 Task: Create a sub task Release to Production / Go Live for the task  Develop a new online platform for job postings and applications in the project AgileRevolution , assign it to team member softage.2@softage.net and update the status of the sub task to  Off Track , set the priority of the sub task to High
Action: Mouse moved to (54, 270)
Screenshot: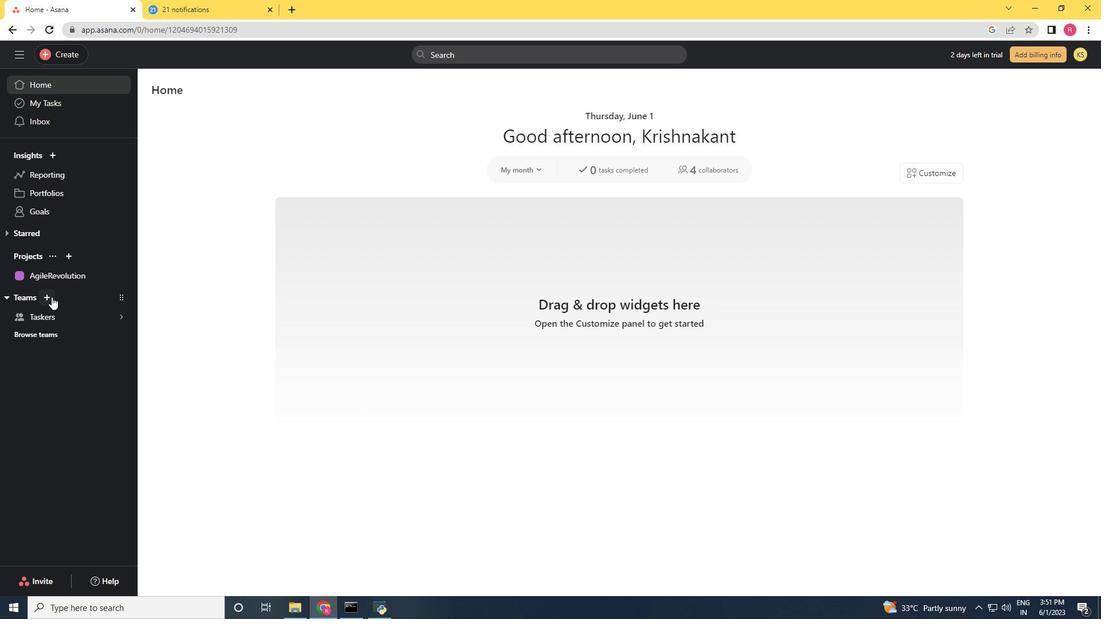 
Action: Mouse pressed left at (54, 270)
Screenshot: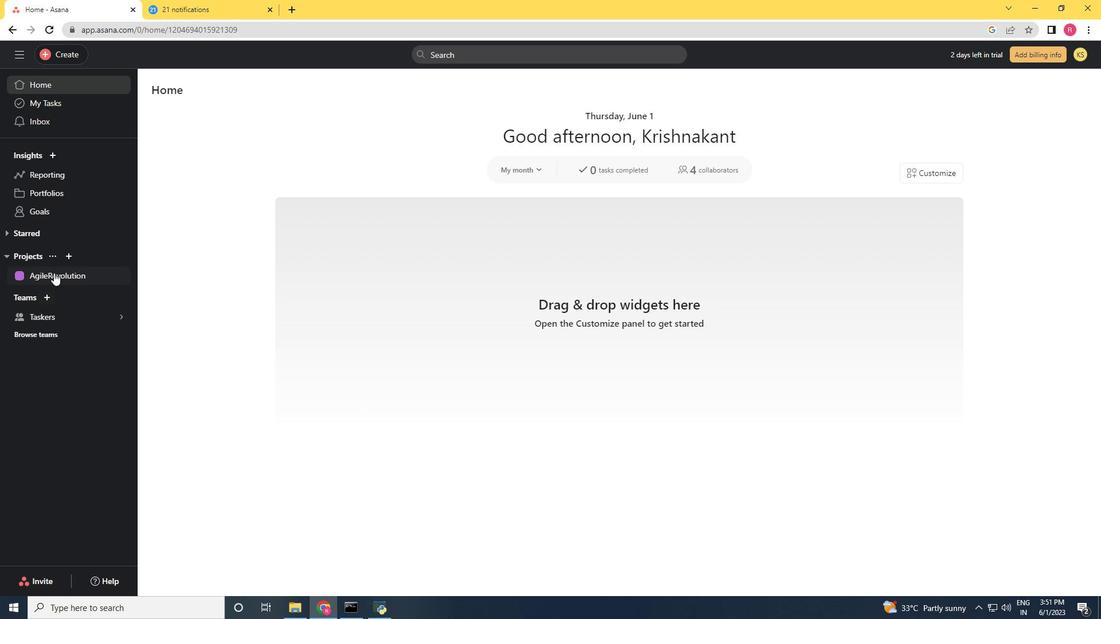 
Action: Mouse moved to (532, 251)
Screenshot: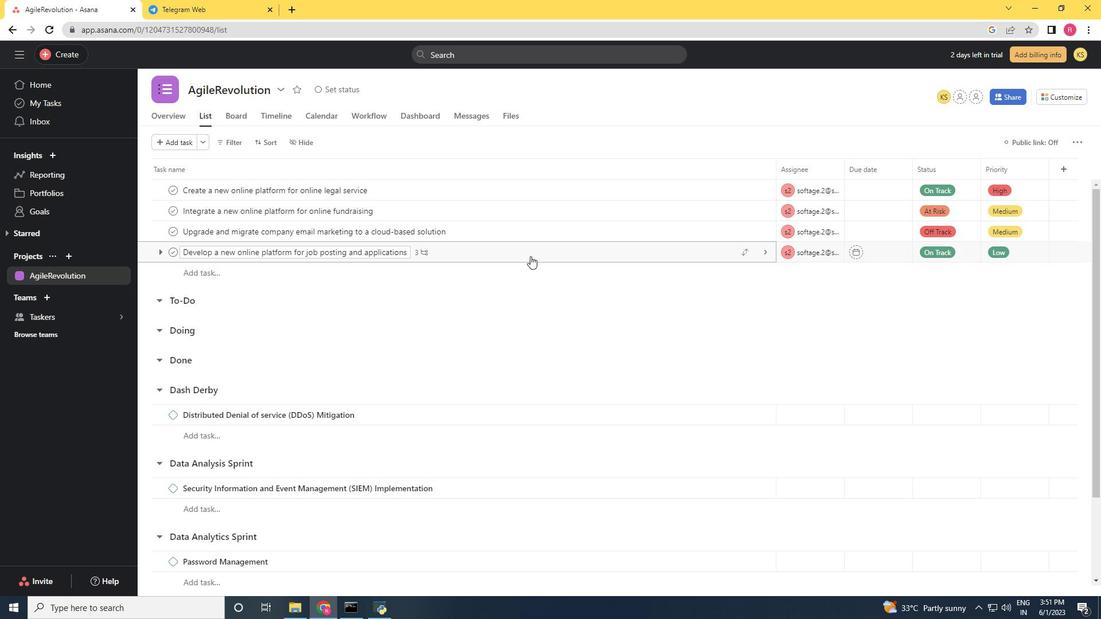
Action: Mouse pressed left at (532, 251)
Screenshot: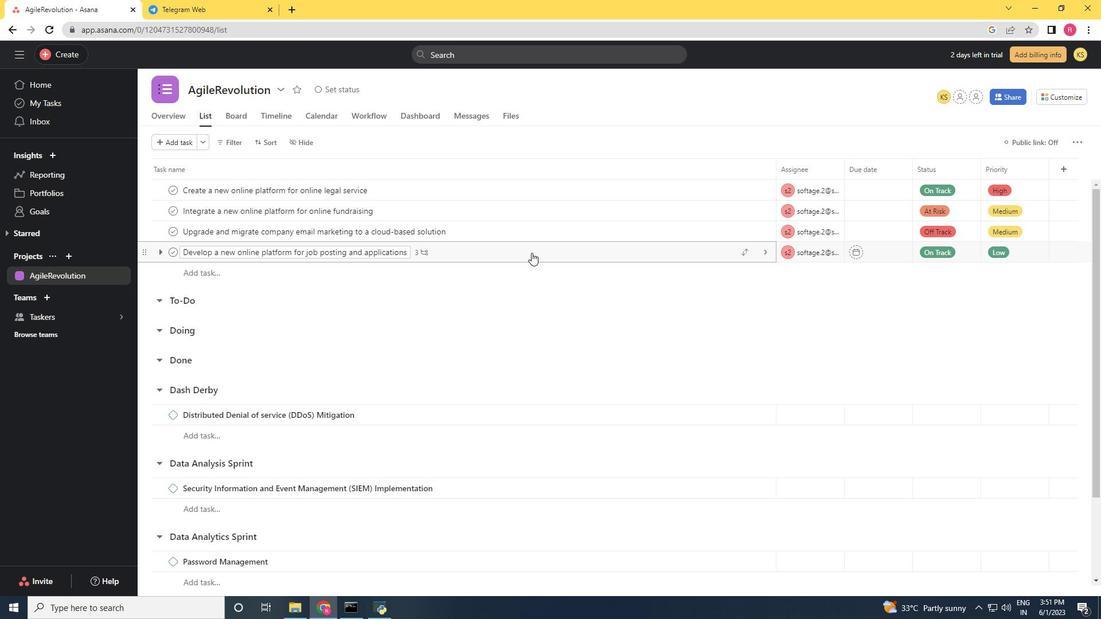 
Action: Mouse moved to (841, 280)
Screenshot: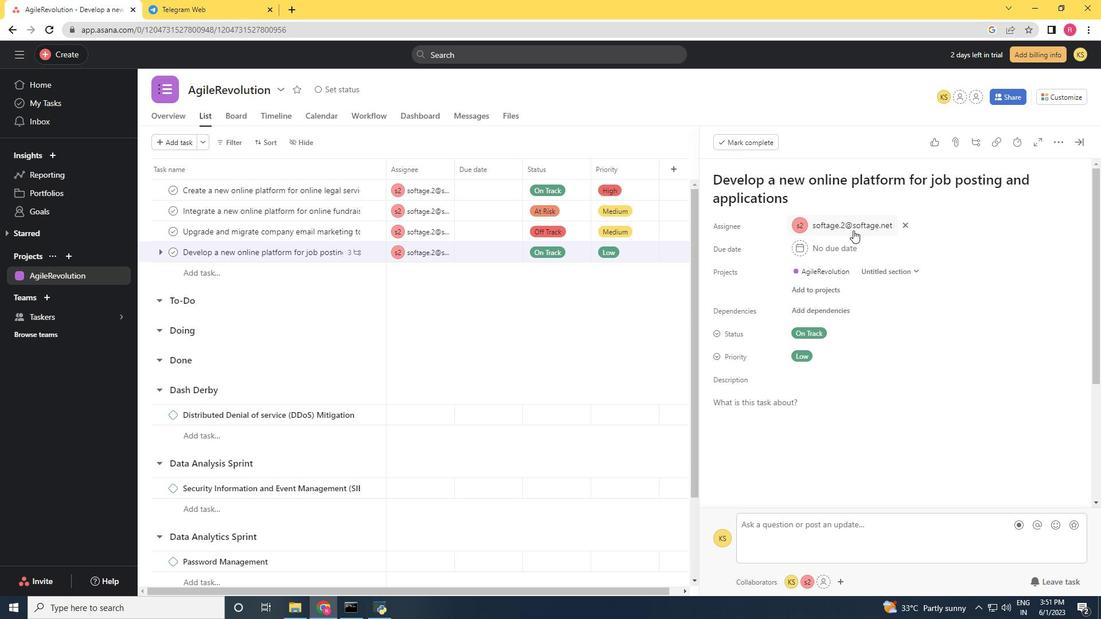 
Action: Mouse scrolled (841, 279) with delta (0, 0)
Screenshot: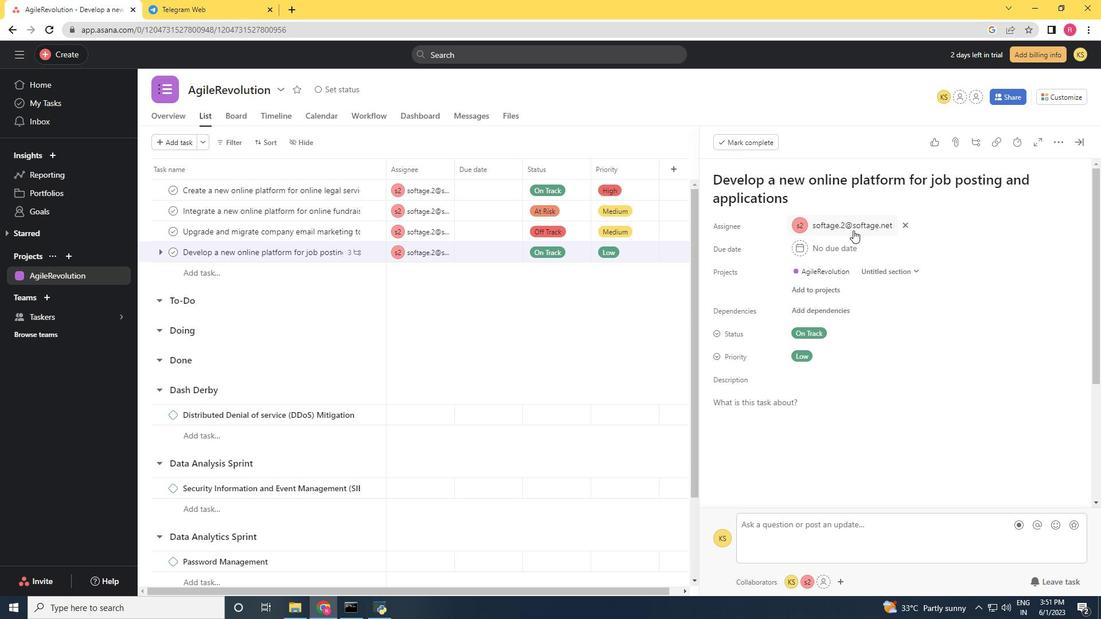 
Action: Mouse moved to (841, 283)
Screenshot: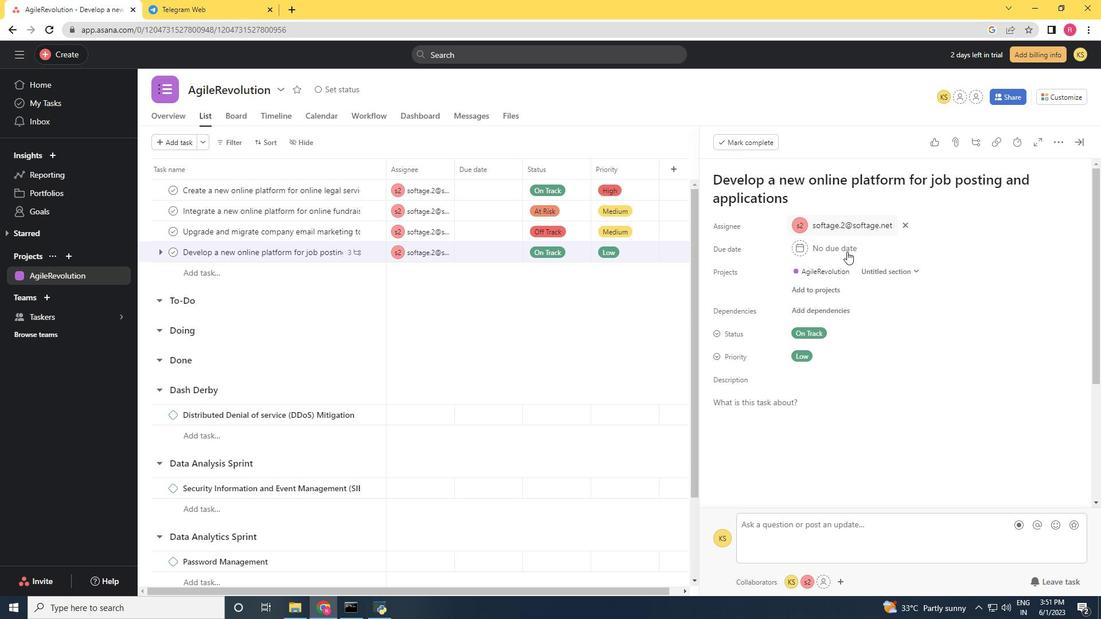 
Action: Mouse scrolled (841, 282) with delta (0, 0)
Screenshot: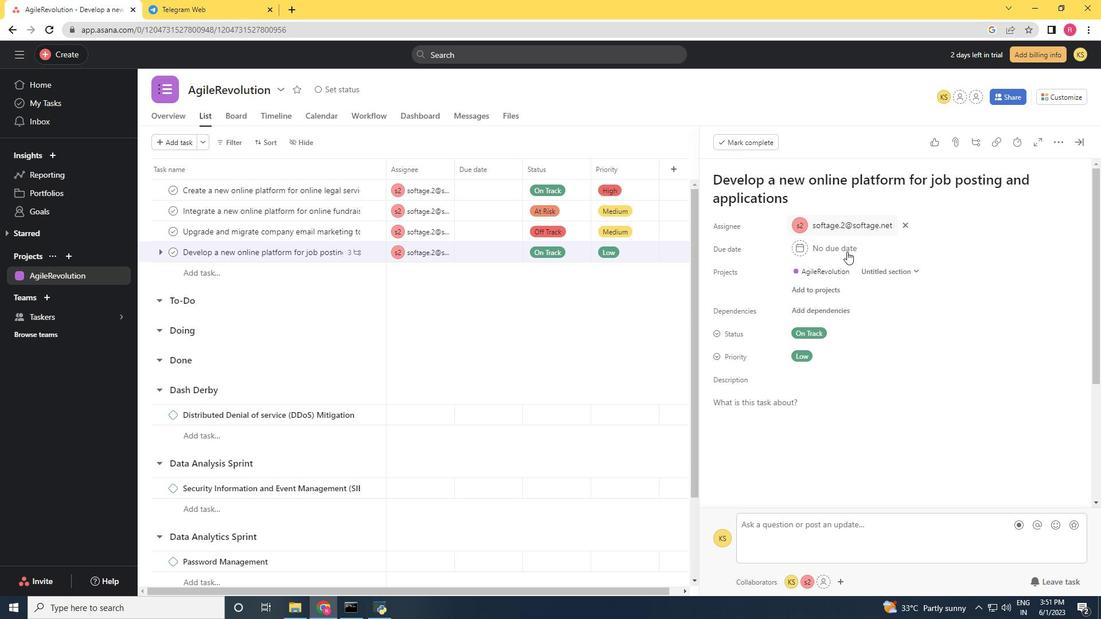 
Action: Mouse scrolled (841, 282) with delta (0, 0)
Screenshot: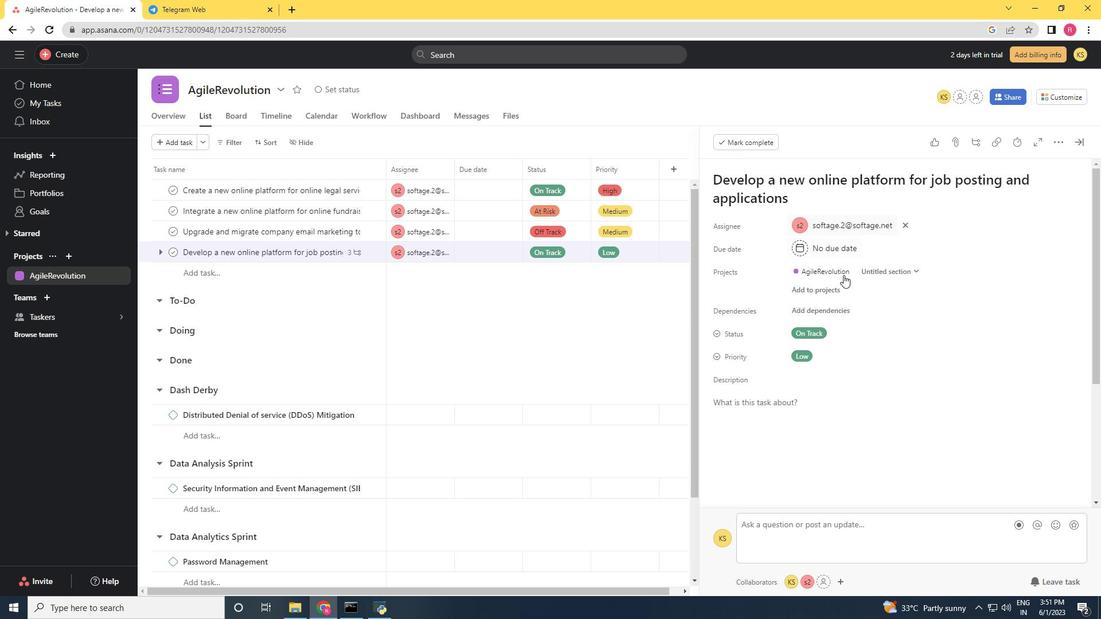 
Action: Mouse moved to (743, 429)
Screenshot: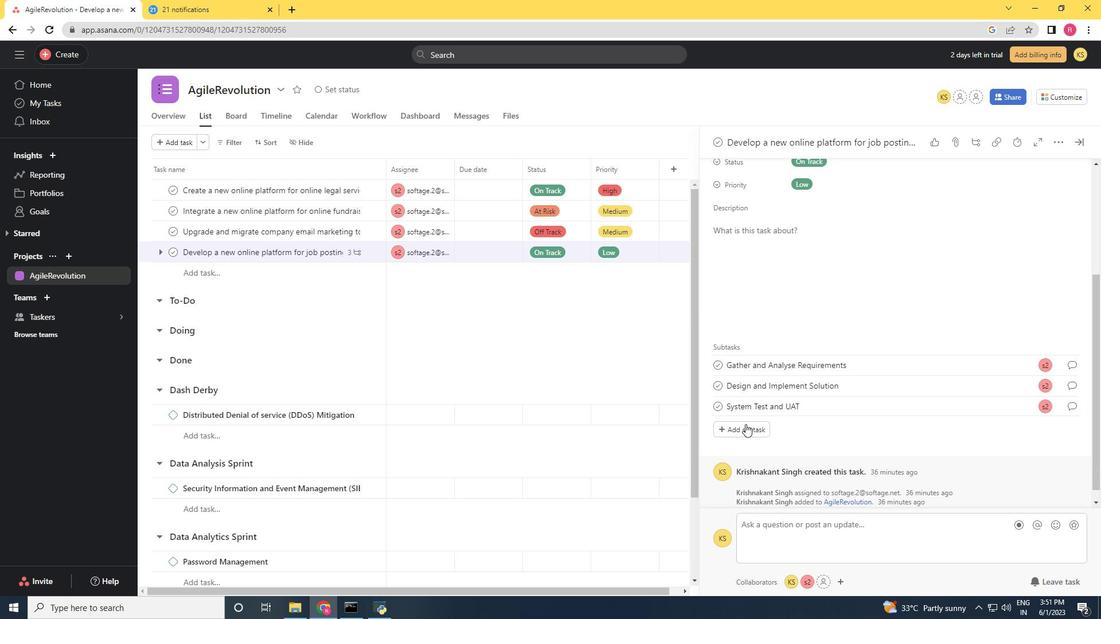 
Action: Mouse pressed left at (743, 429)
Screenshot: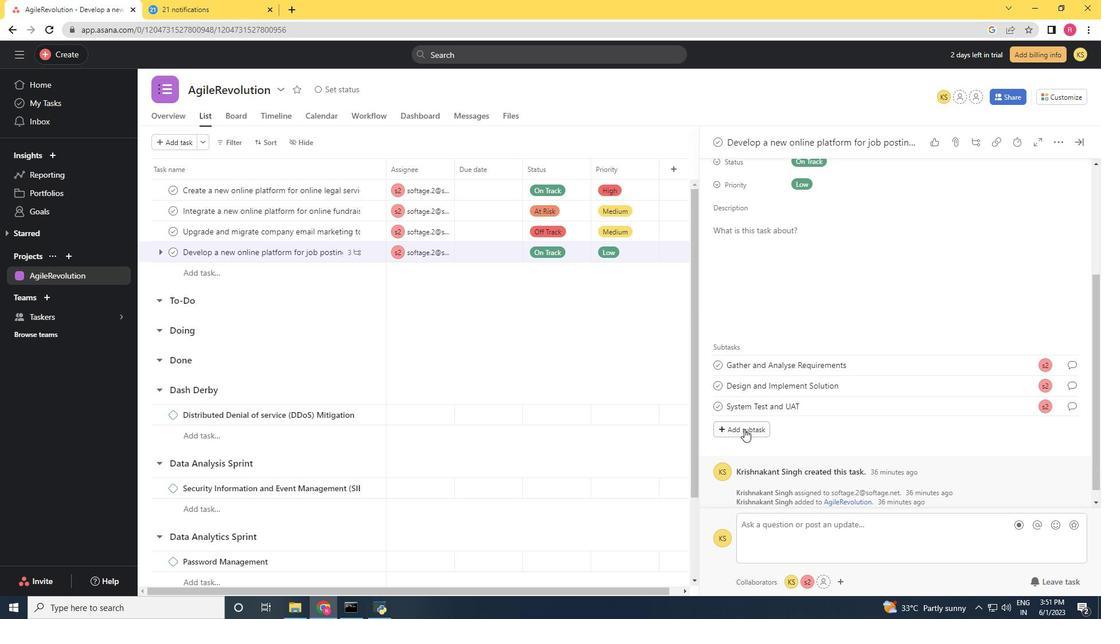 
Action: Mouse moved to (743, 428)
Screenshot: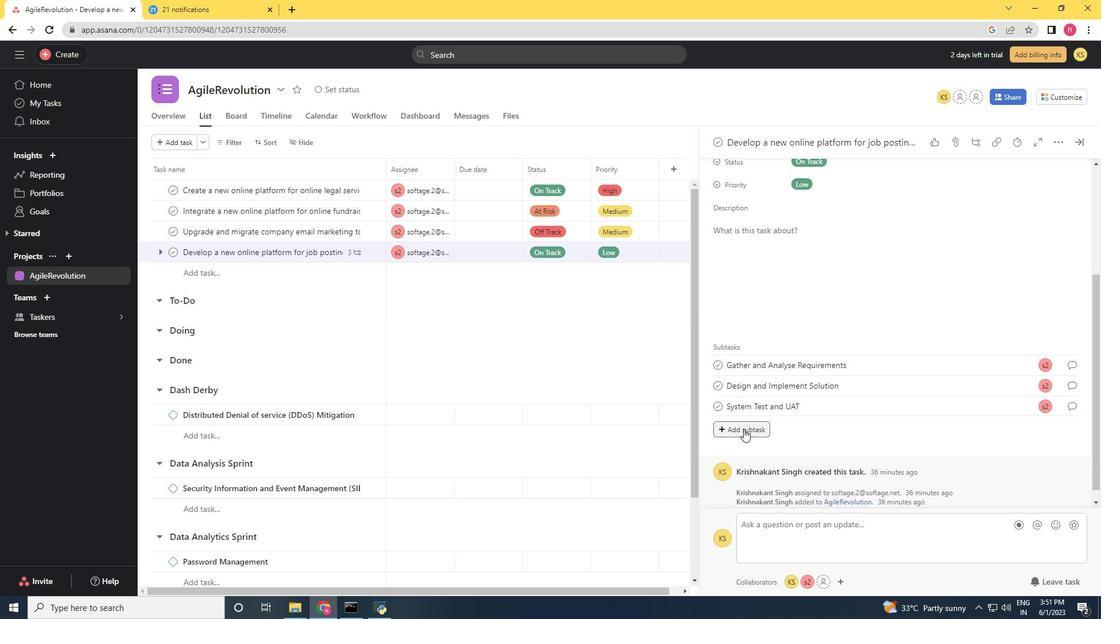 
Action: Key pressed <Key.shift>Release<Key.space>to<Key.space><Key.shift>Production<Key.space>/<Key.space><Key.shift>Go<Key.space><Key.shift>Live
Screenshot: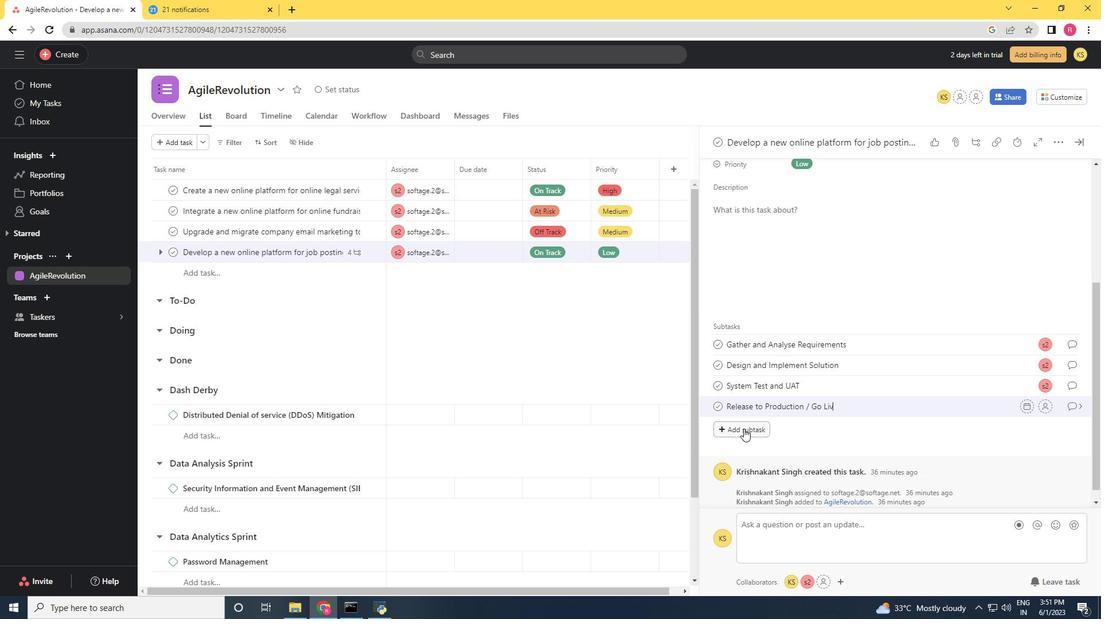 
Action: Mouse moved to (1042, 407)
Screenshot: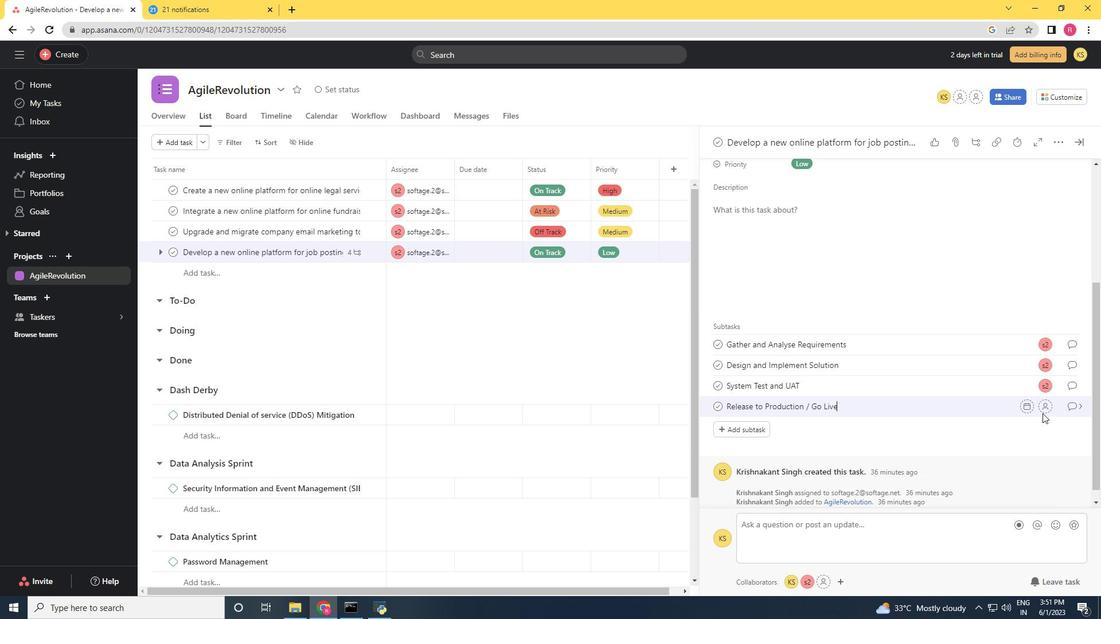 
Action: Mouse pressed left at (1042, 407)
Screenshot: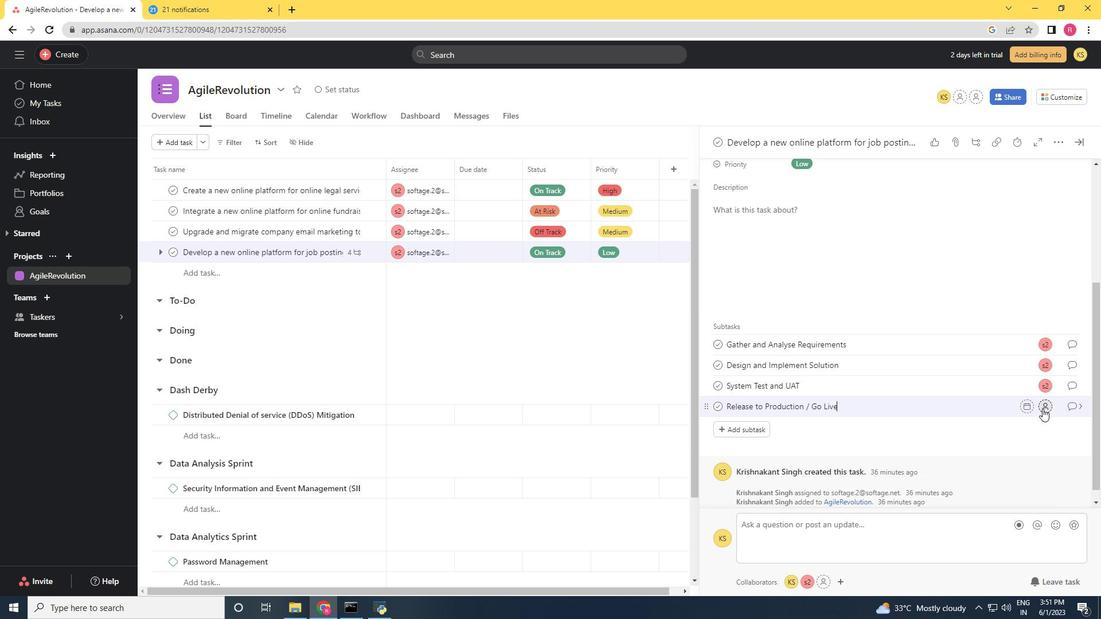 
Action: Mouse moved to (1035, 410)
Screenshot: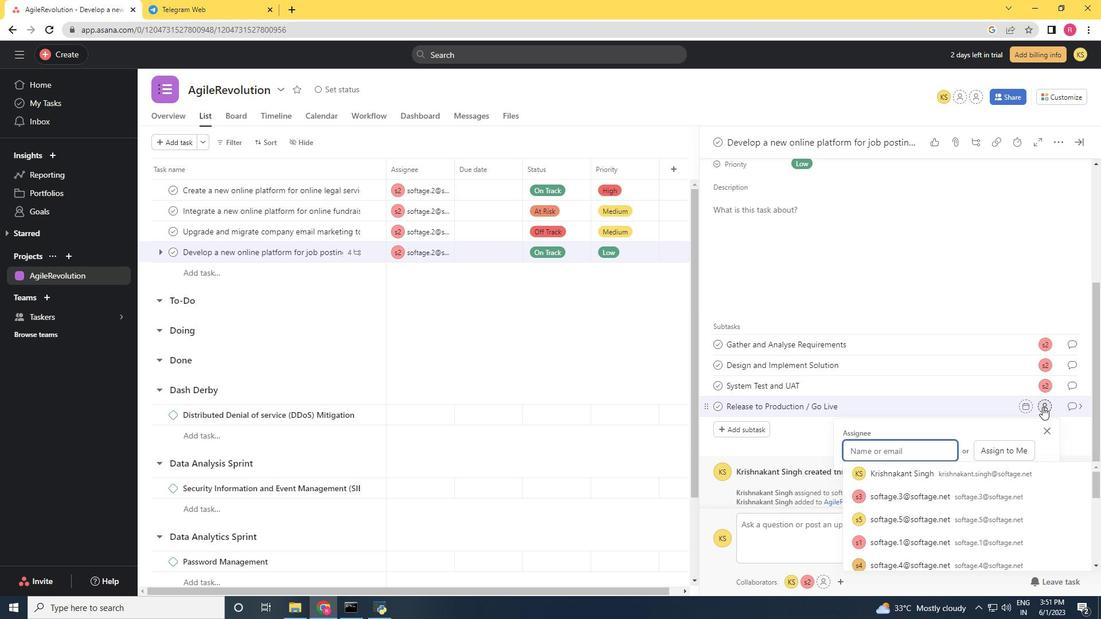 
Action: Key pressed s
Screenshot: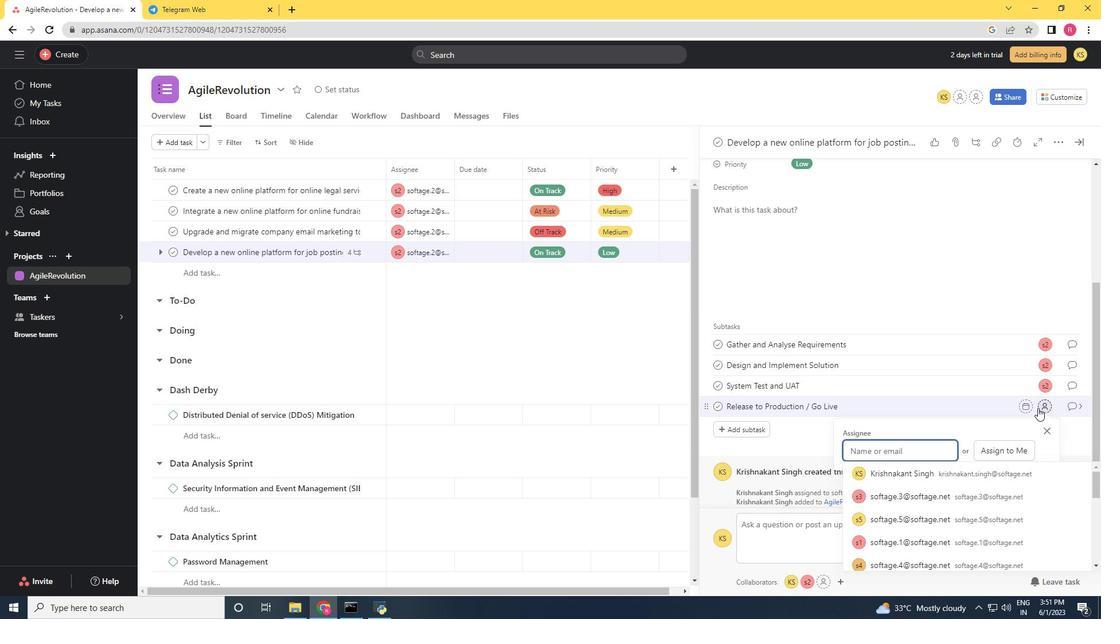 
Action: Mouse moved to (1035, 410)
Screenshot: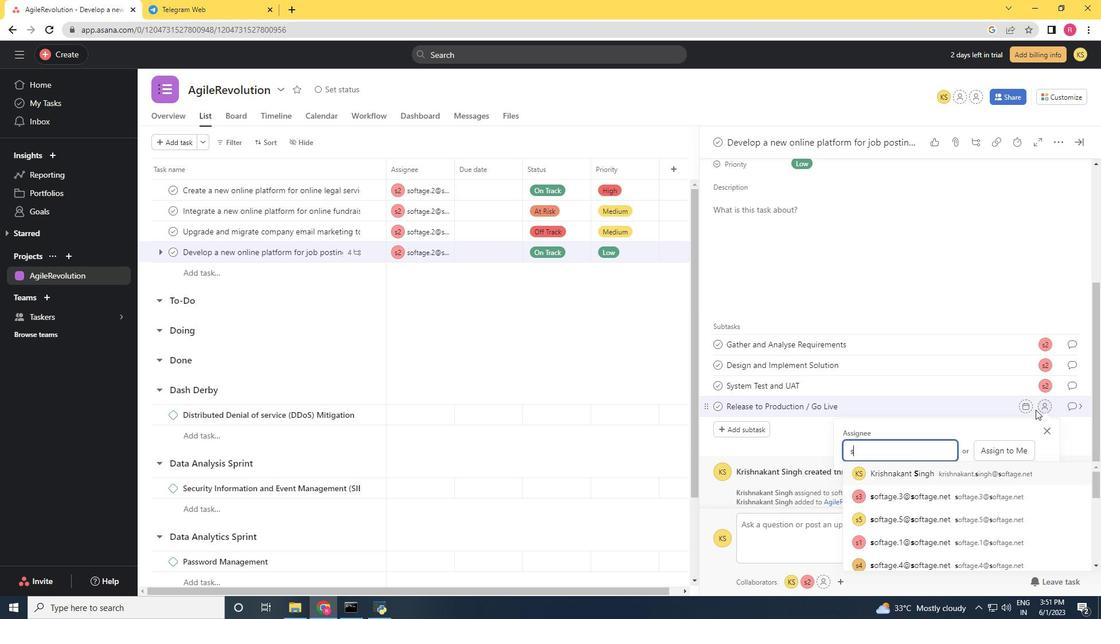 
Action: Key pressed oftag
Screenshot: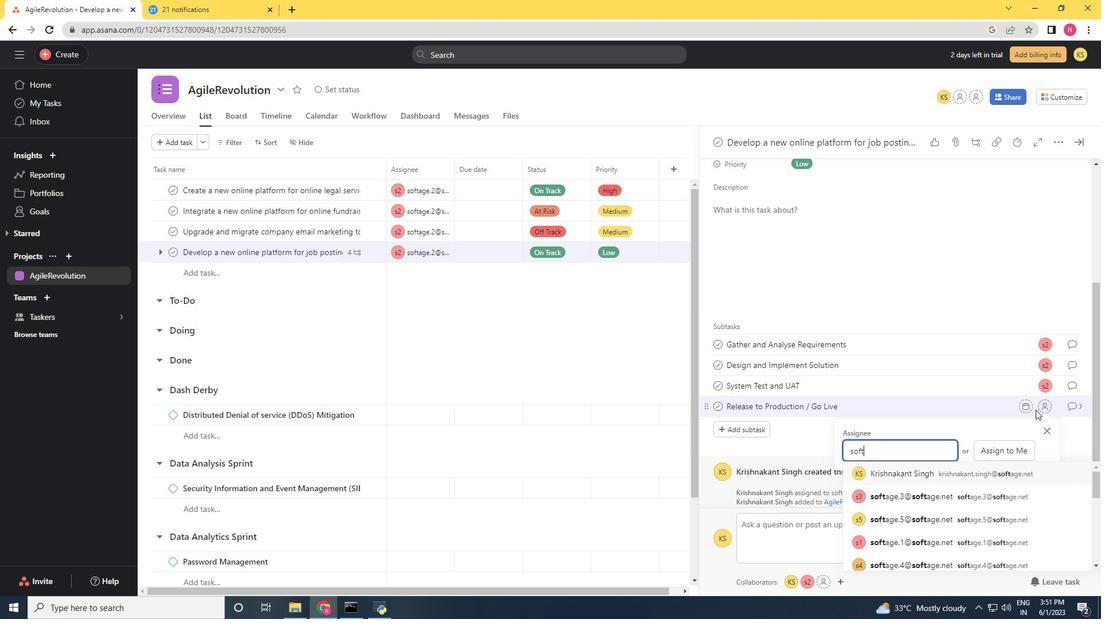 
Action: Mouse moved to (1035, 410)
Screenshot: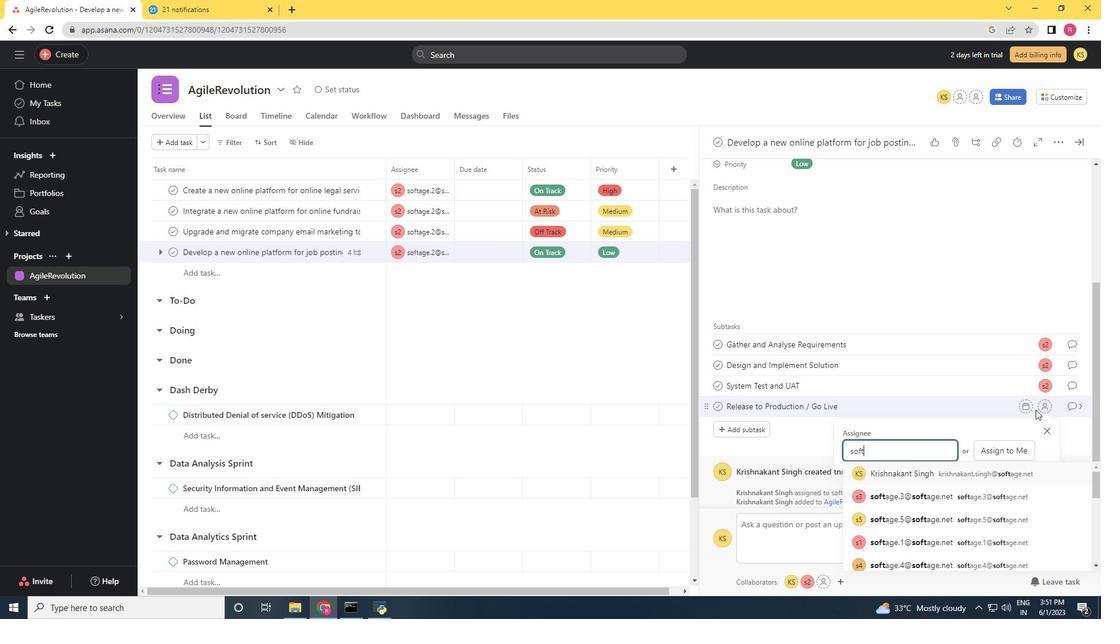 
Action: Key pressed e.2<Key.shift>@softage.net
Screenshot: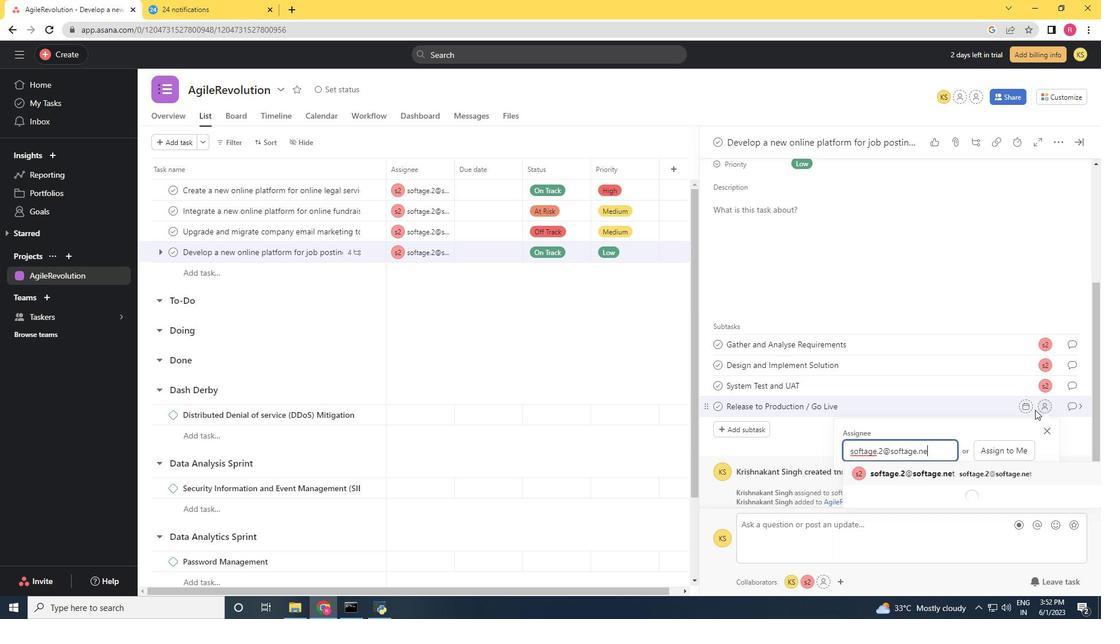 
Action: Mouse moved to (989, 466)
Screenshot: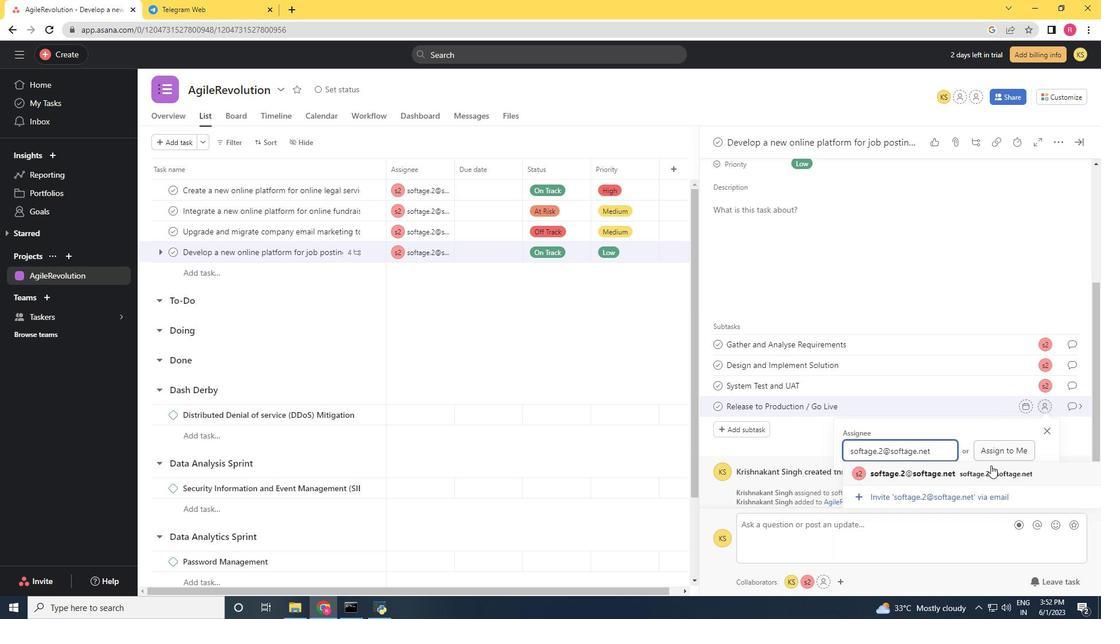 
Action: Mouse pressed left at (989, 466)
Screenshot: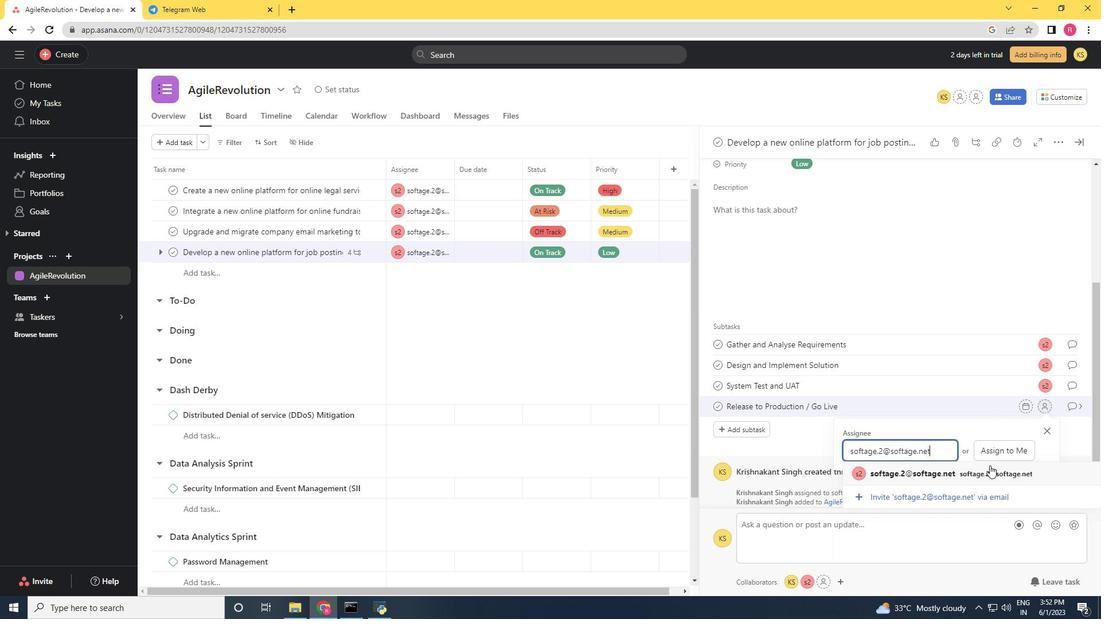 
Action: Mouse moved to (1072, 403)
Screenshot: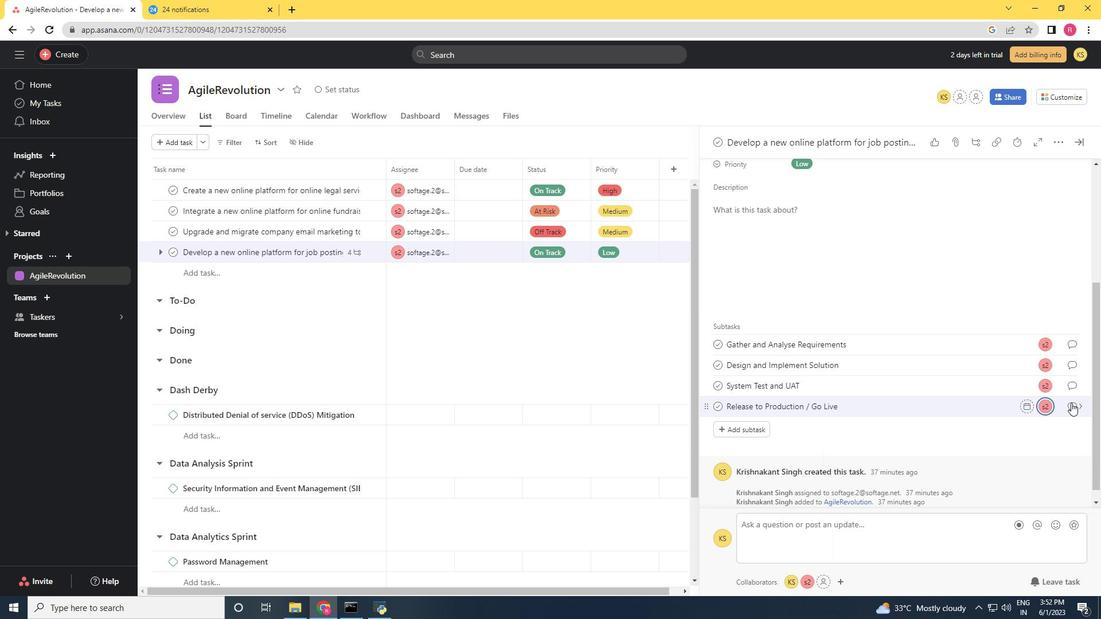 
Action: Mouse pressed left at (1072, 403)
Screenshot: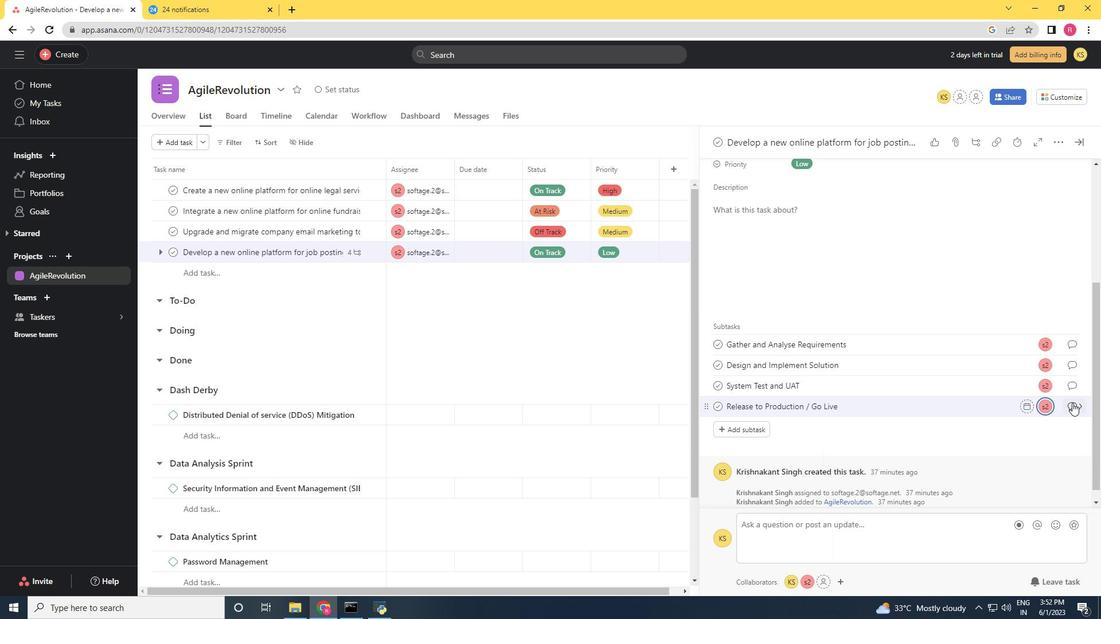 
Action: Mouse moved to (781, 301)
Screenshot: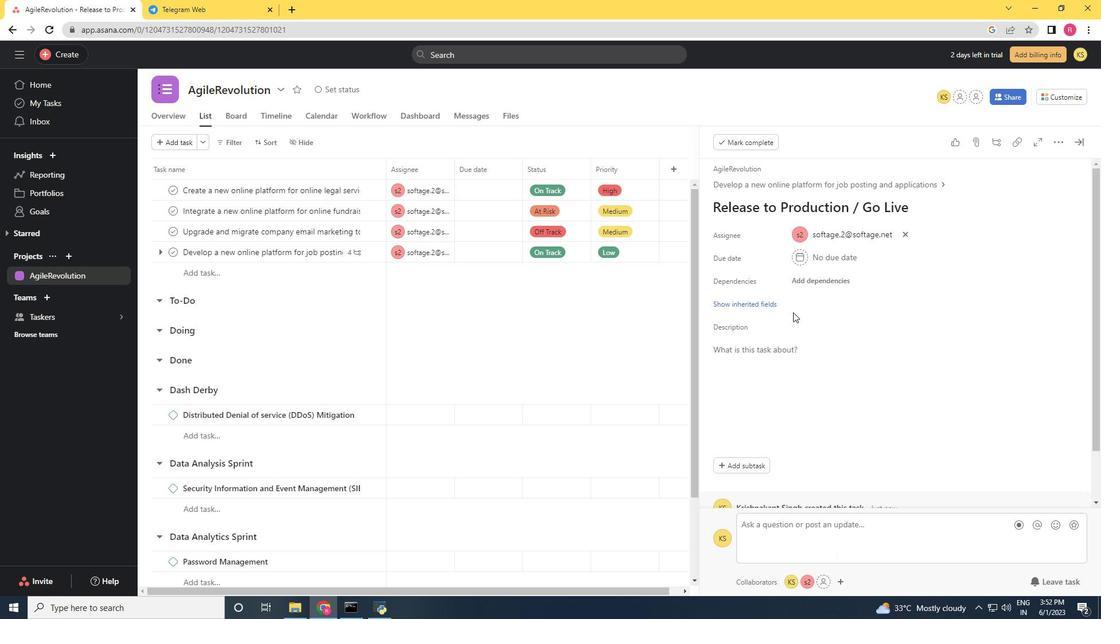 
Action: Mouse pressed left at (781, 301)
Screenshot: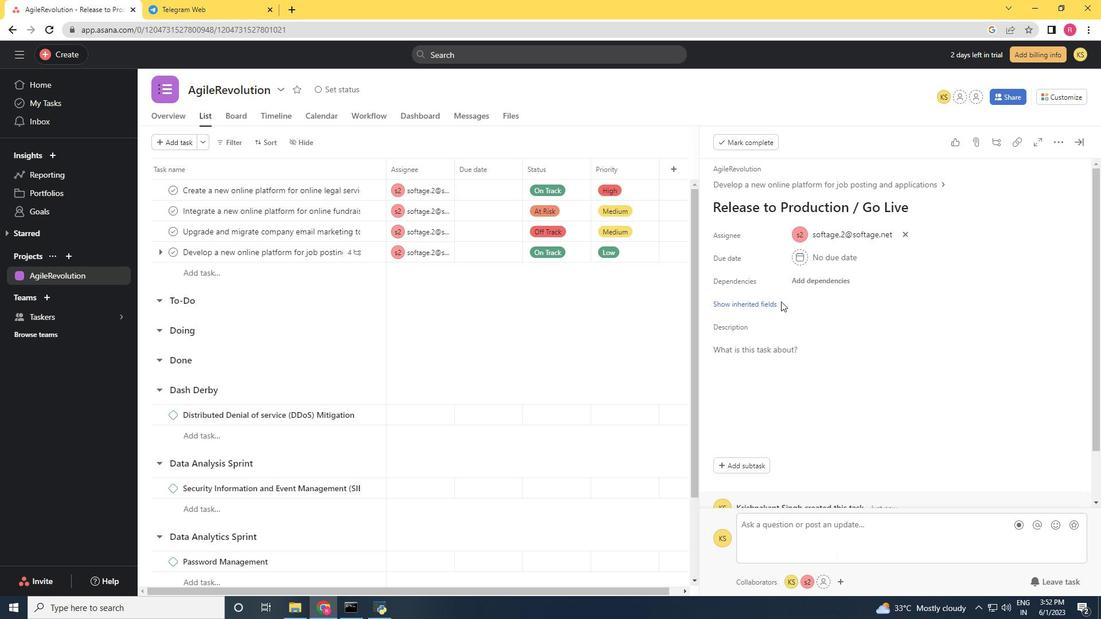 
Action: Mouse moved to (771, 302)
Screenshot: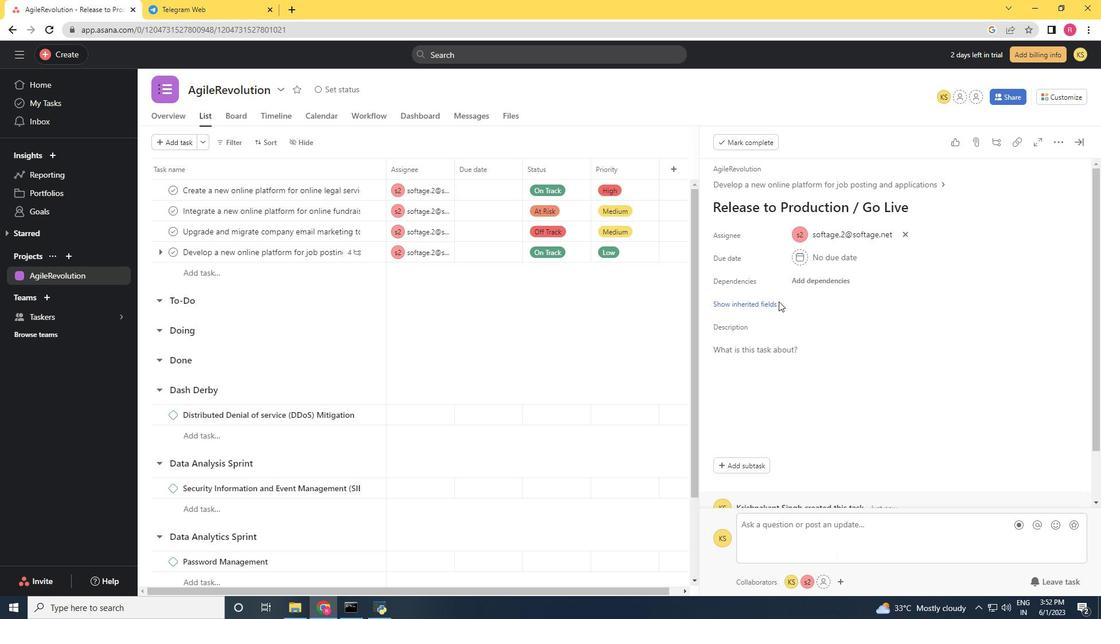 
Action: Mouse pressed left at (771, 302)
Screenshot: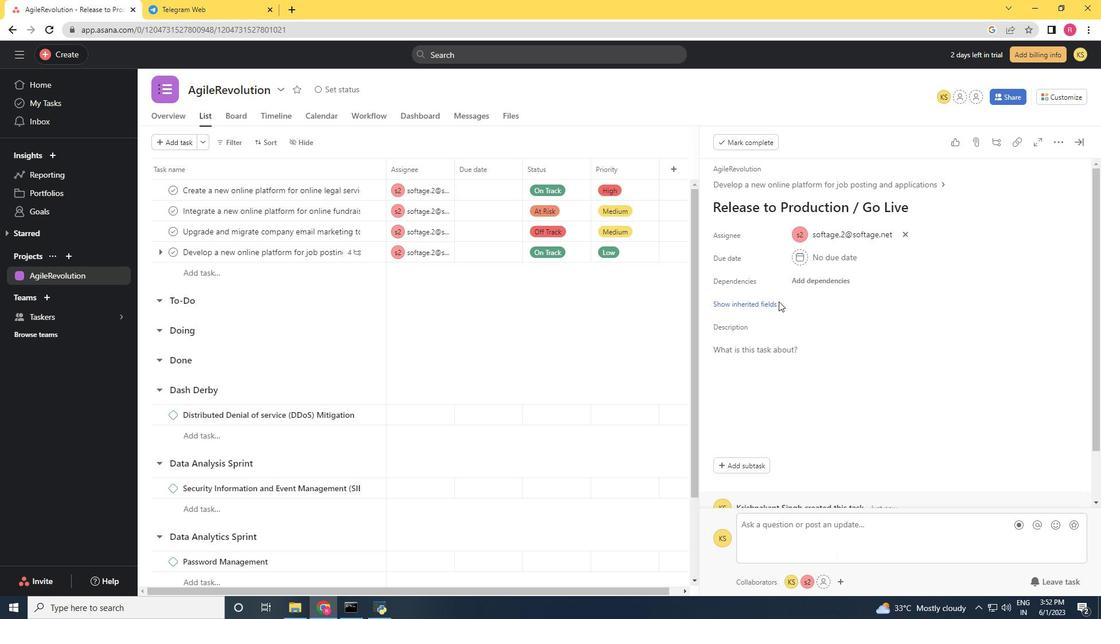 
Action: Mouse moved to (809, 323)
Screenshot: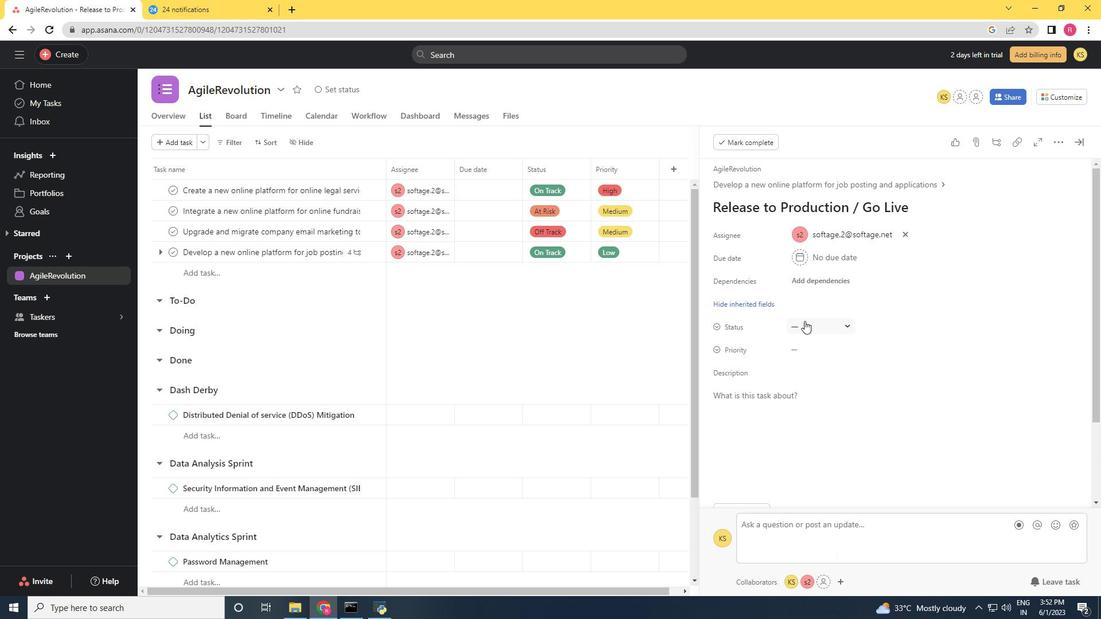 
Action: Mouse pressed left at (809, 323)
Screenshot: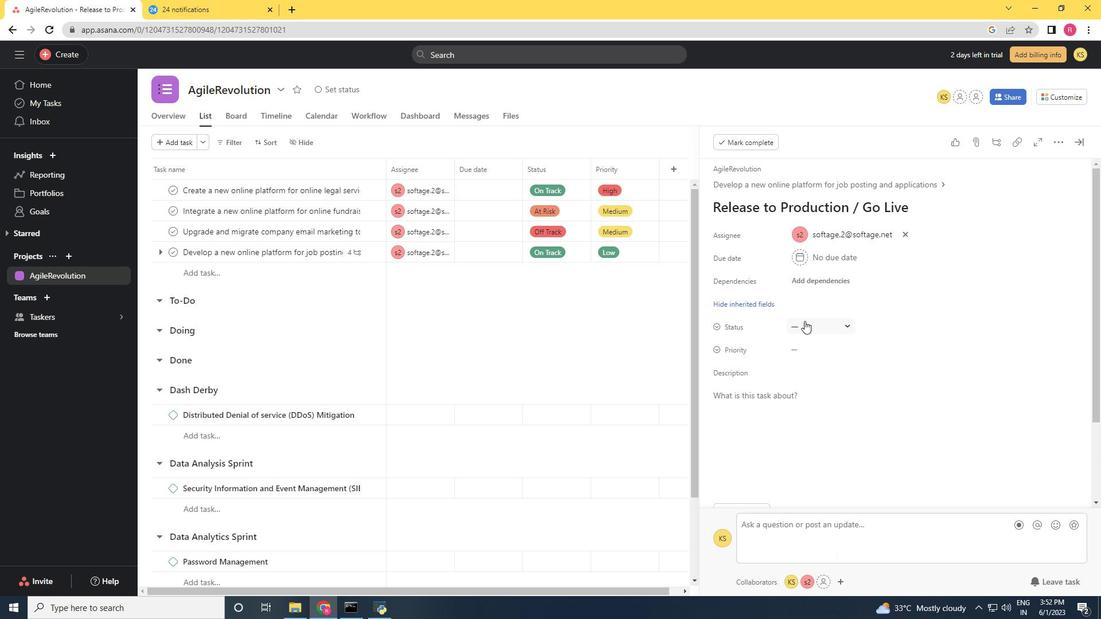 
Action: Mouse moved to (833, 382)
Screenshot: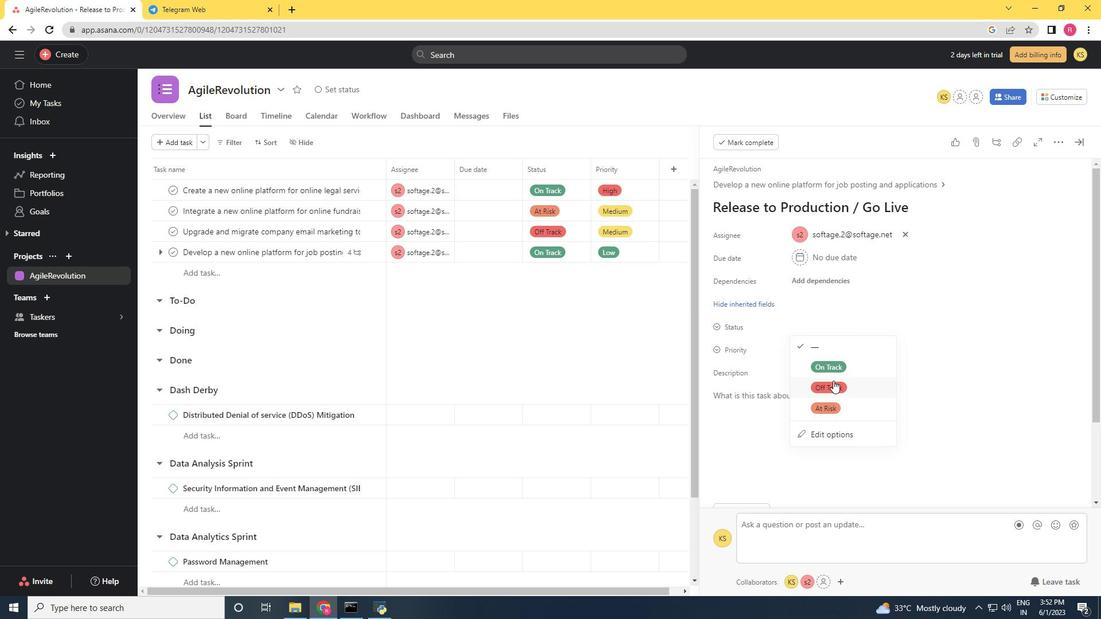 
Action: Mouse pressed left at (833, 382)
Screenshot: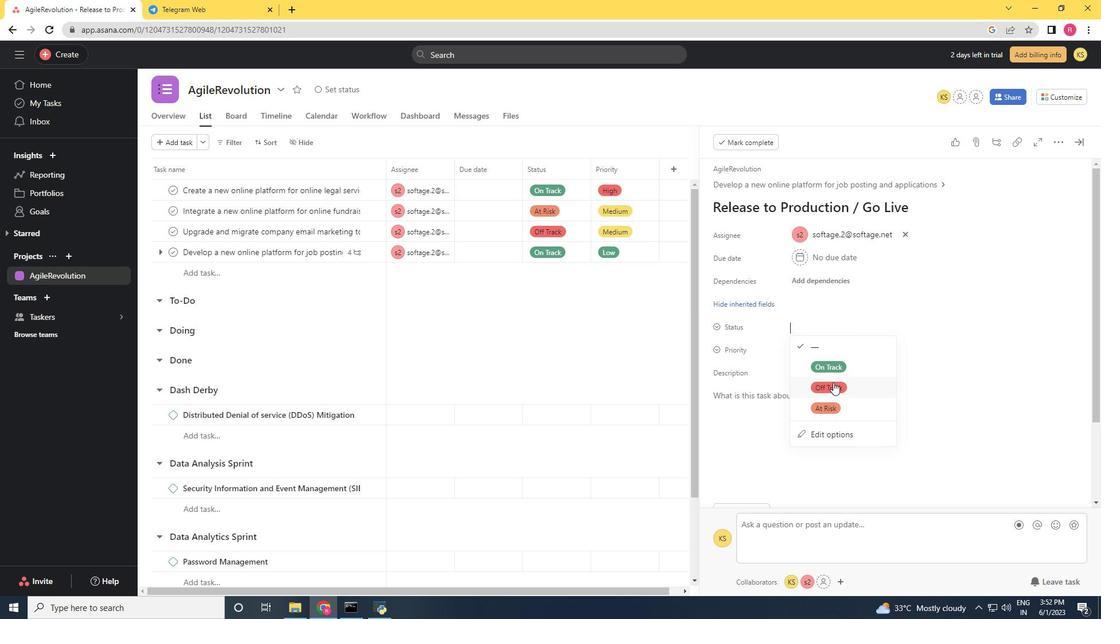 
Action: Mouse moved to (811, 349)
Screenshot: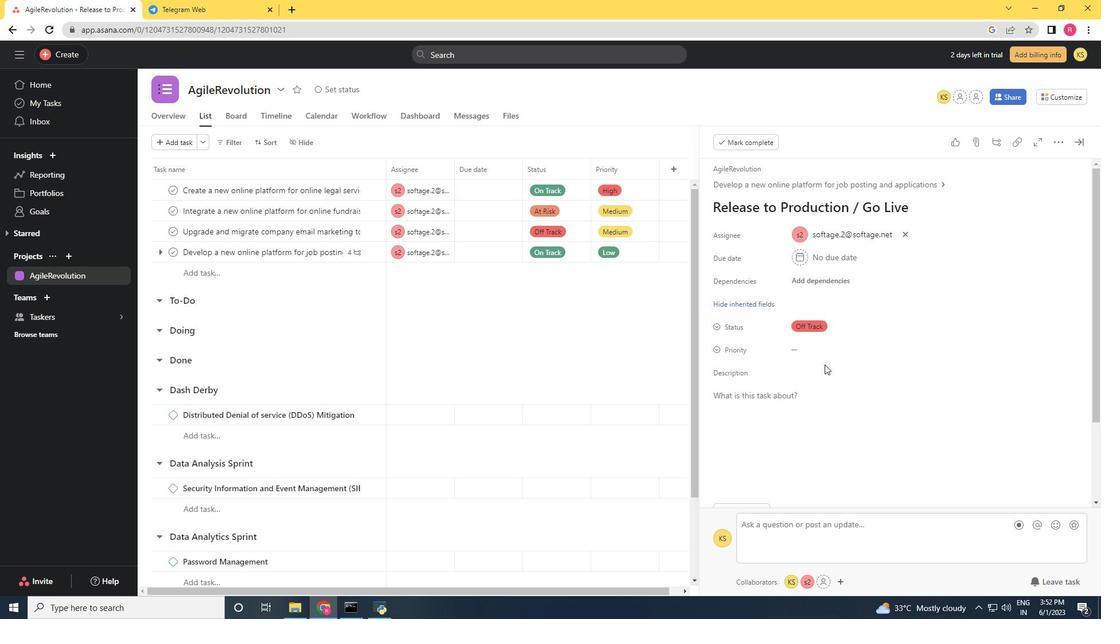 
Action: Mouse pressed left at (811, 349)
Screenshot: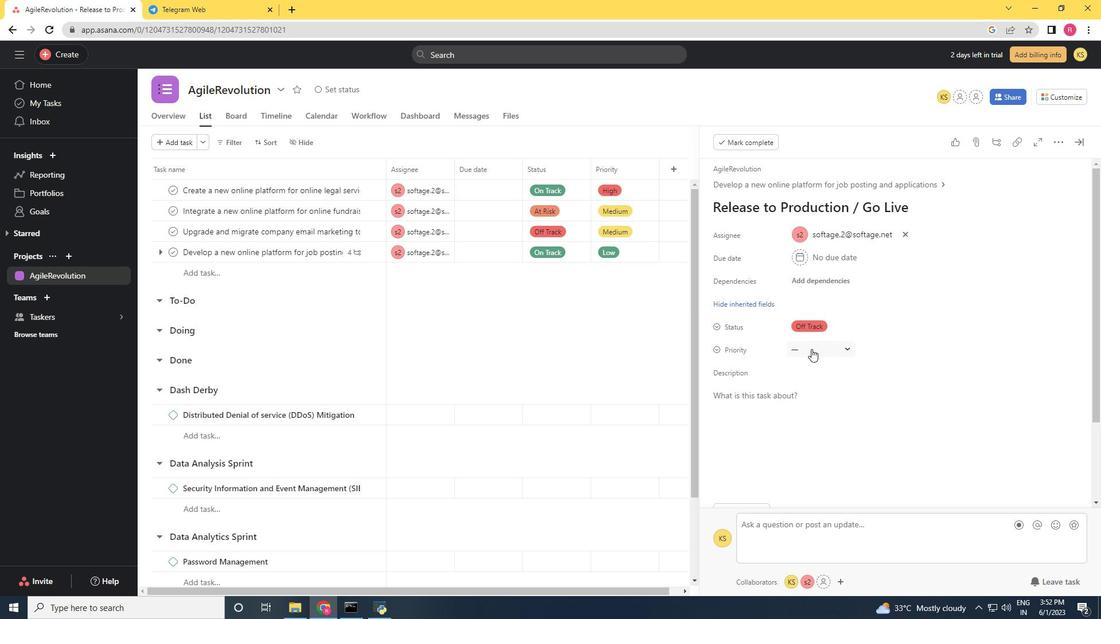 
Action: Mouse moved to (830, 391)
Screenshot: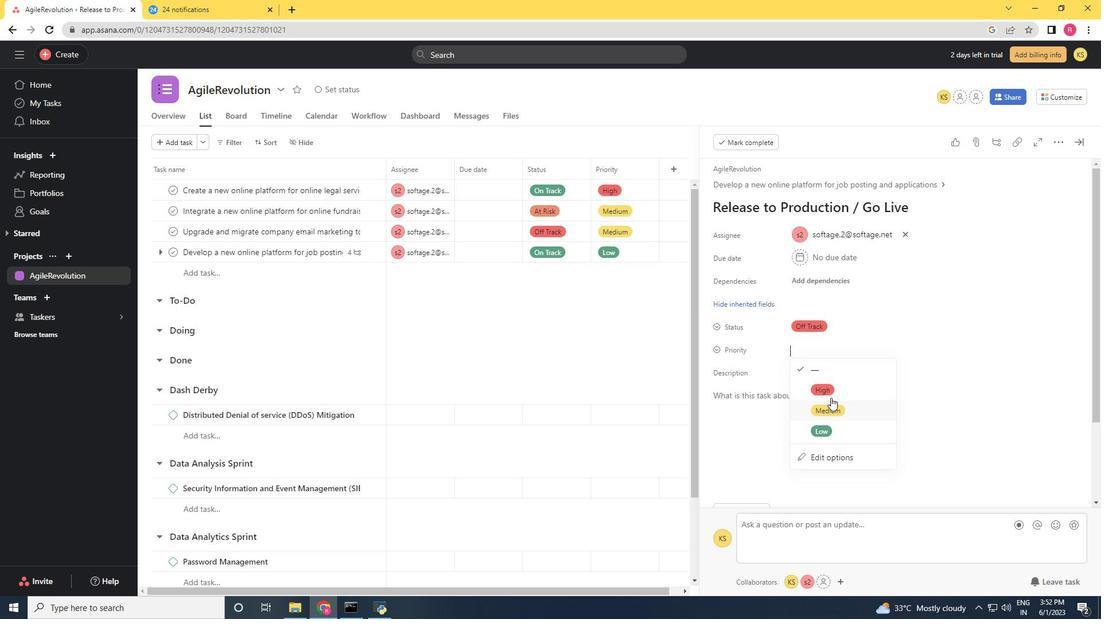 
Action: Mouse pressed left at (830, 391)
Screenshot: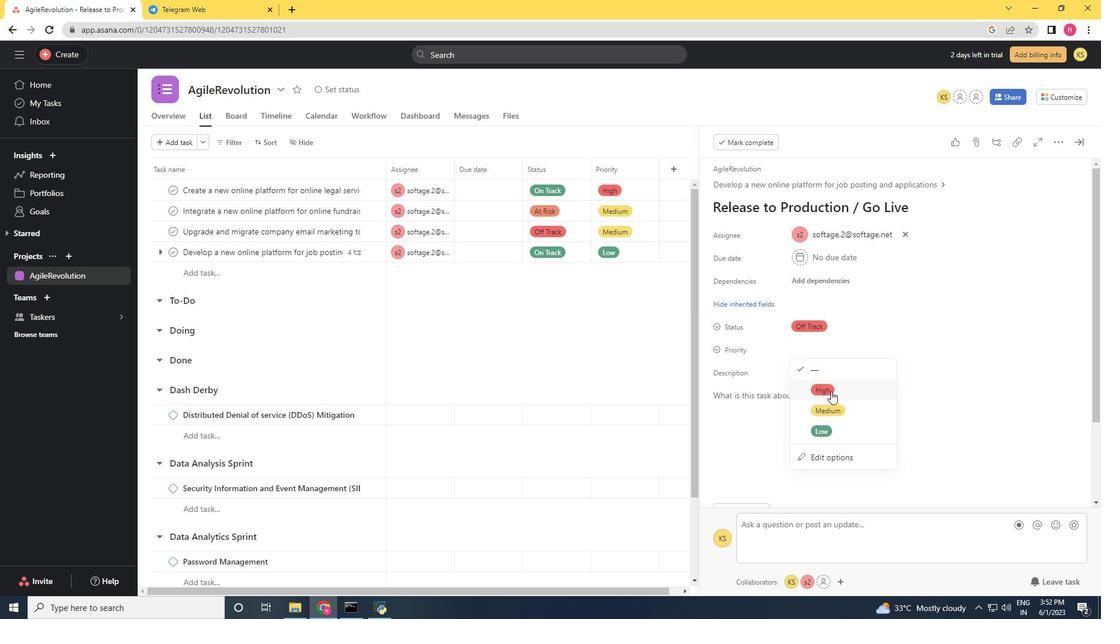 
Action: Mouse moved to (815, 398)
Screenshot: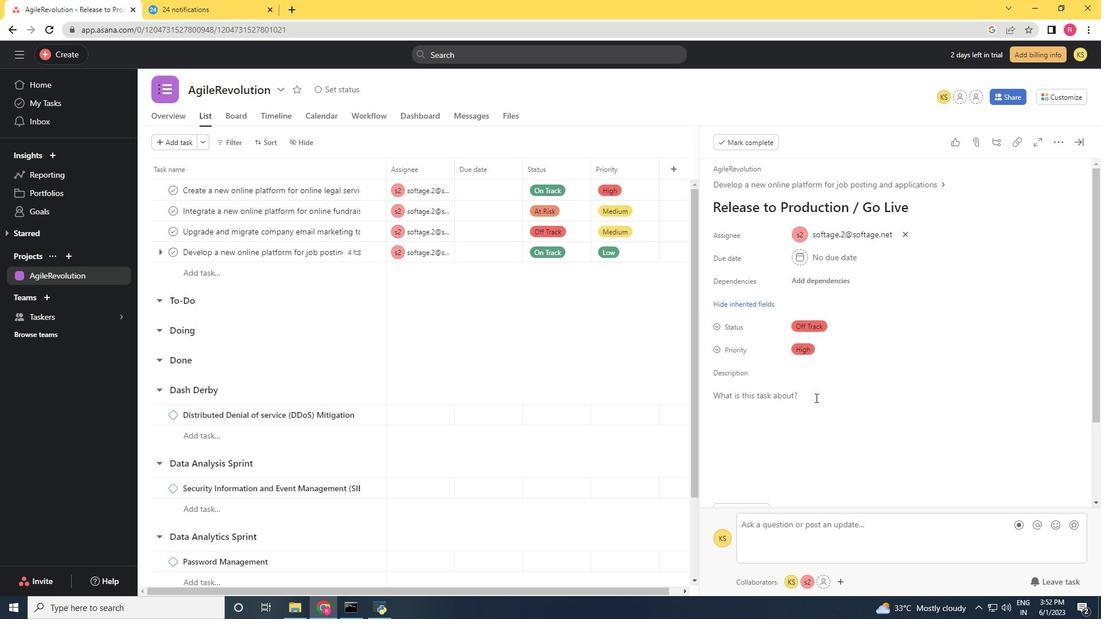 
